 Task: Look for products with cheese flavor.
Action: Mouse moved to (20, 66)
Screenshot: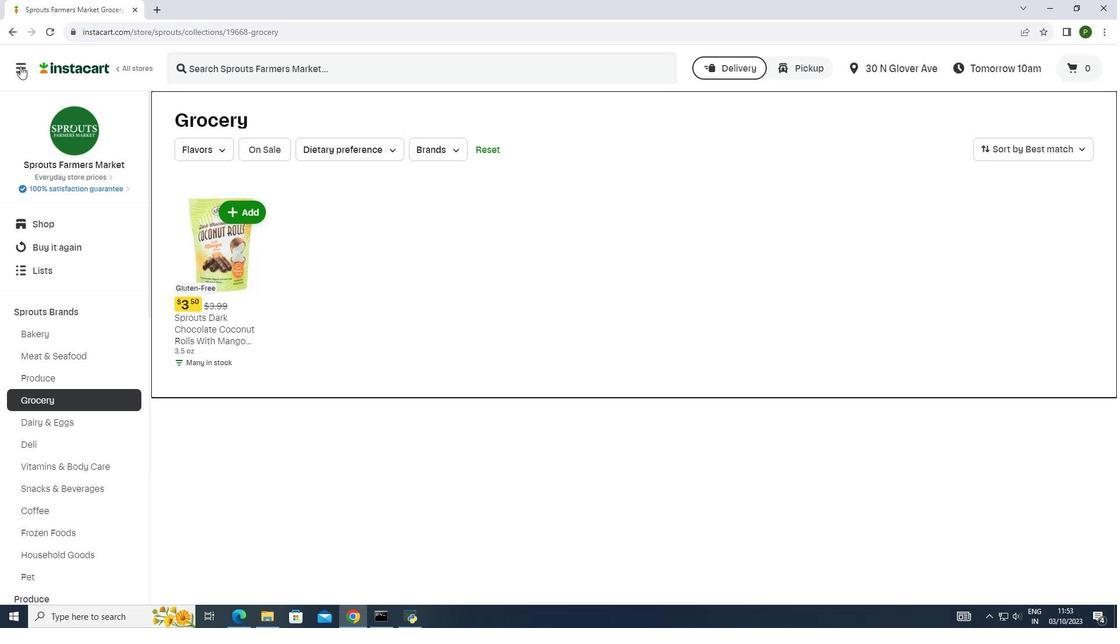 
Action: Mouse pressed left at (20, 66)
Screenshot: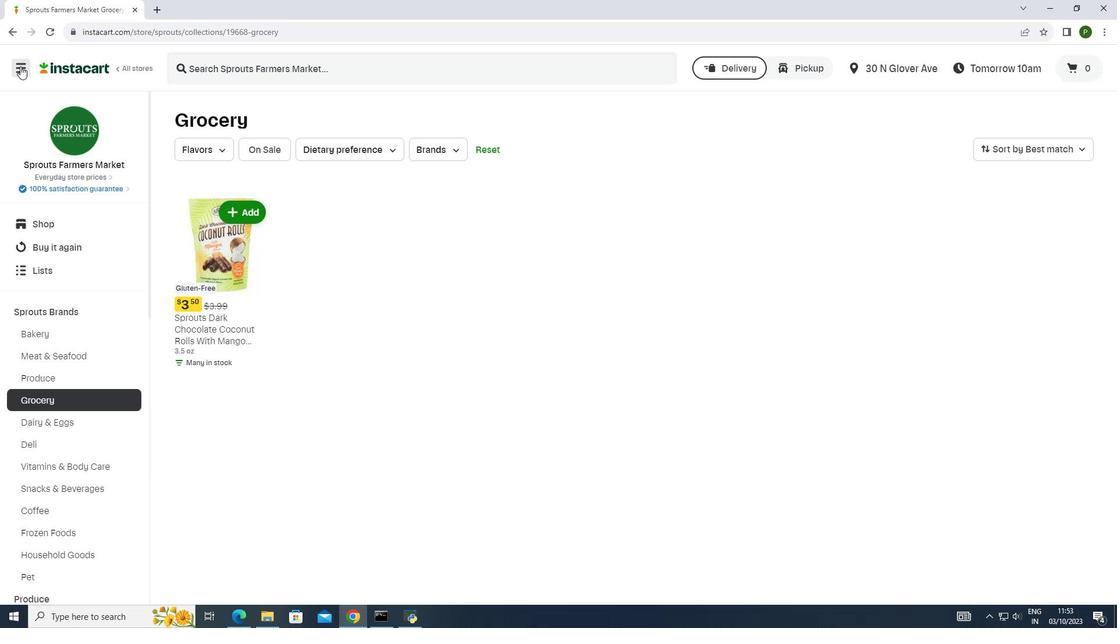 
Action: Mouse moved to (35, 305)
Screenshot: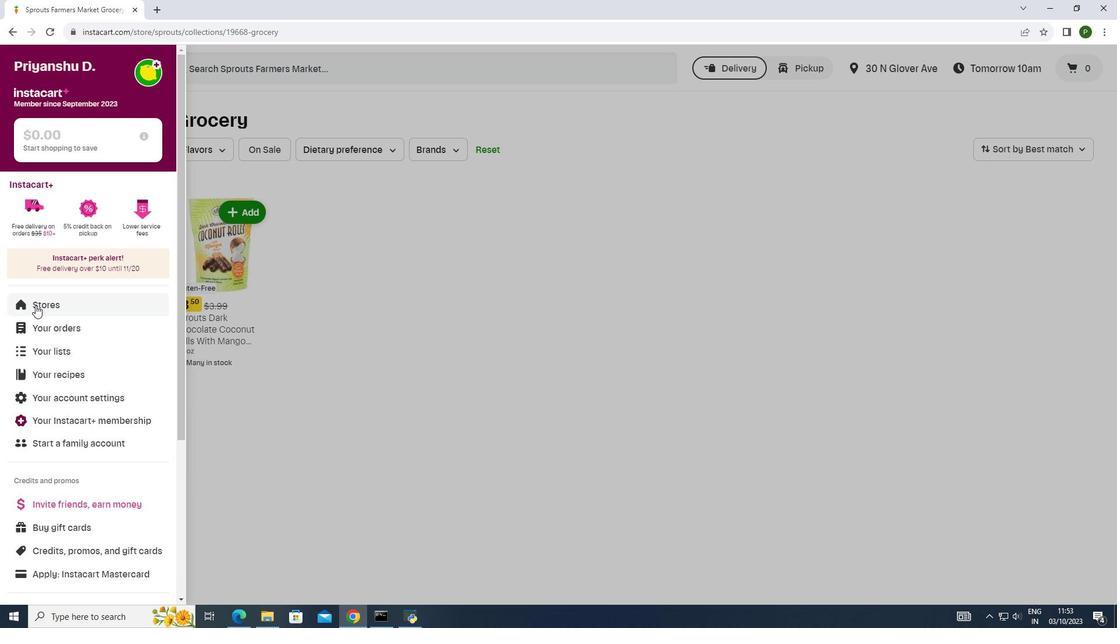 
Action: Mouse pressed left at (35, 305)
Screenshot: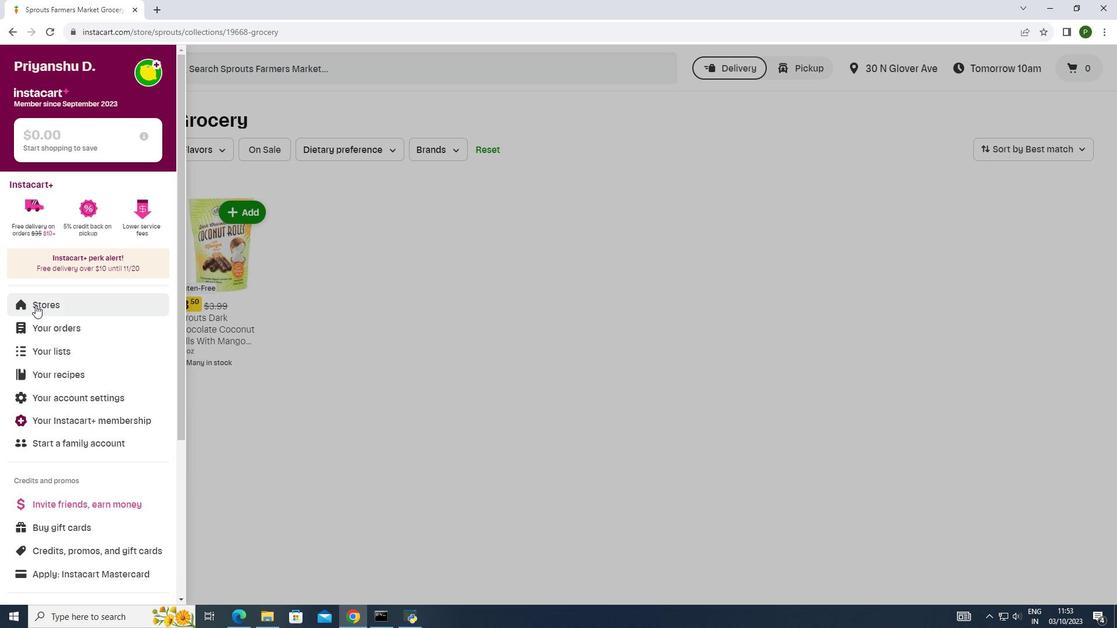 
Action: Mouse moved to (277, 109)
Screenshot: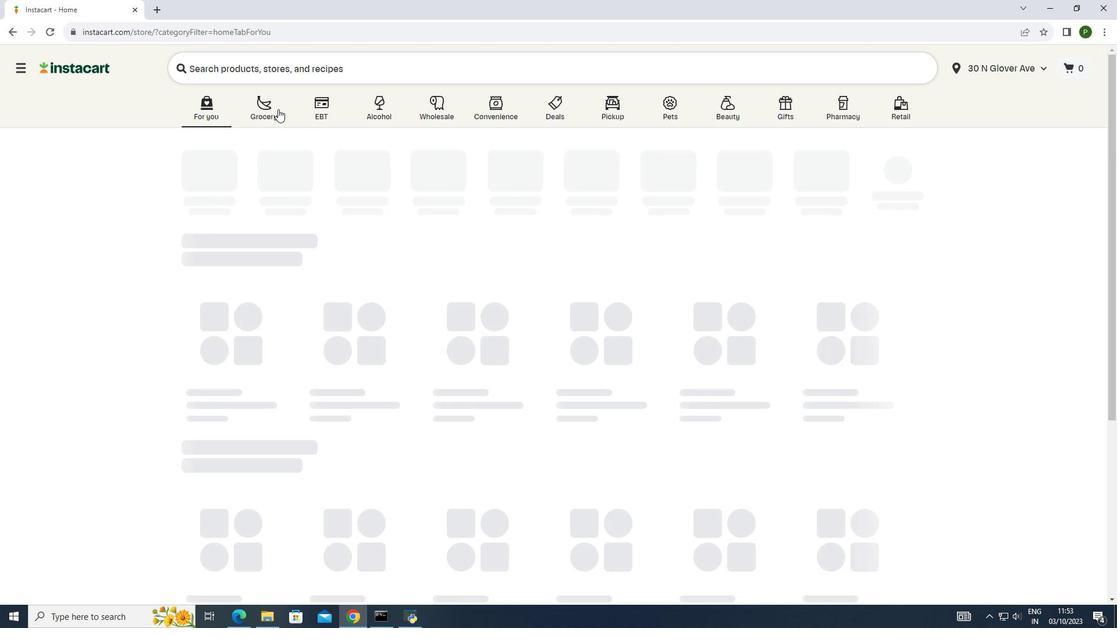 
Action: Mouse pressed left at (277, 109)
Screenshot: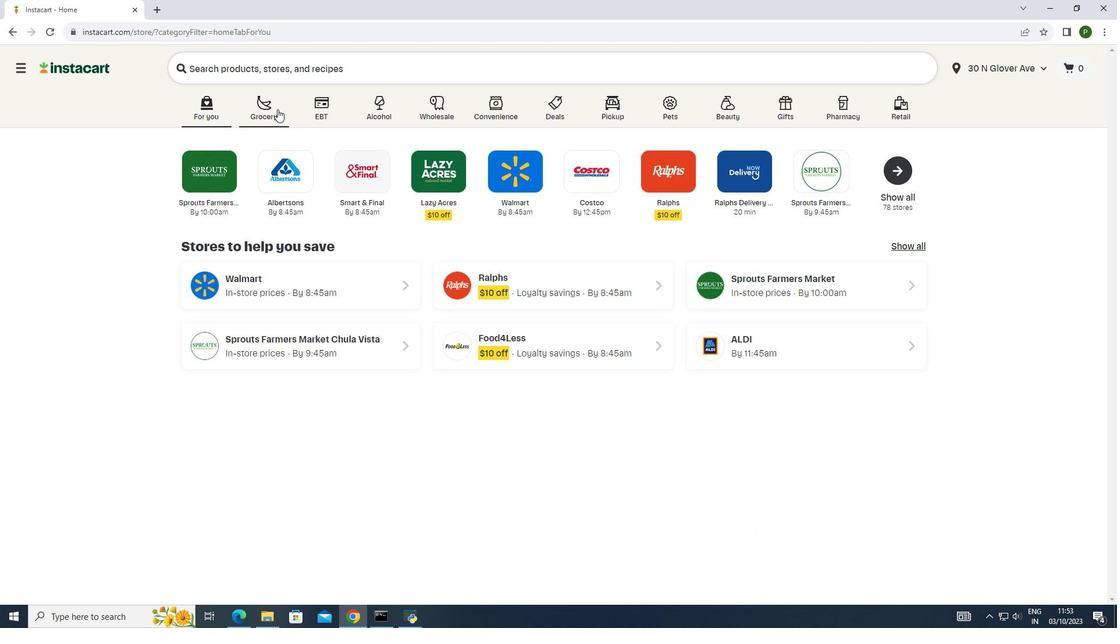 
Action: Mouse moved to (588, 180)
Screenshot: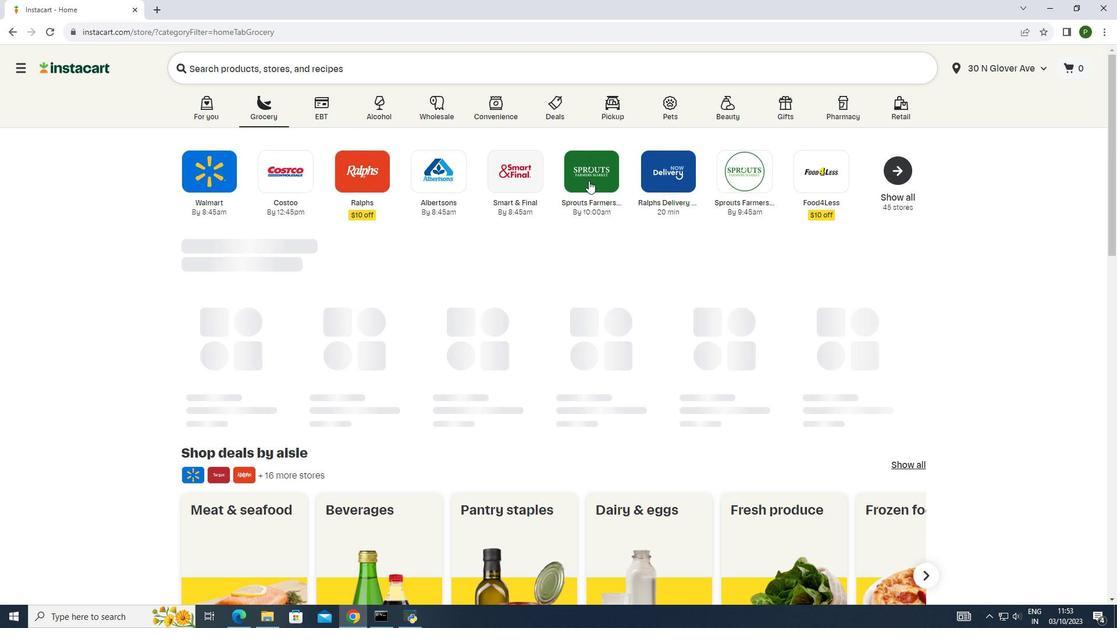 
Action: Mouse pressed left at (588, 180)
Screenshot: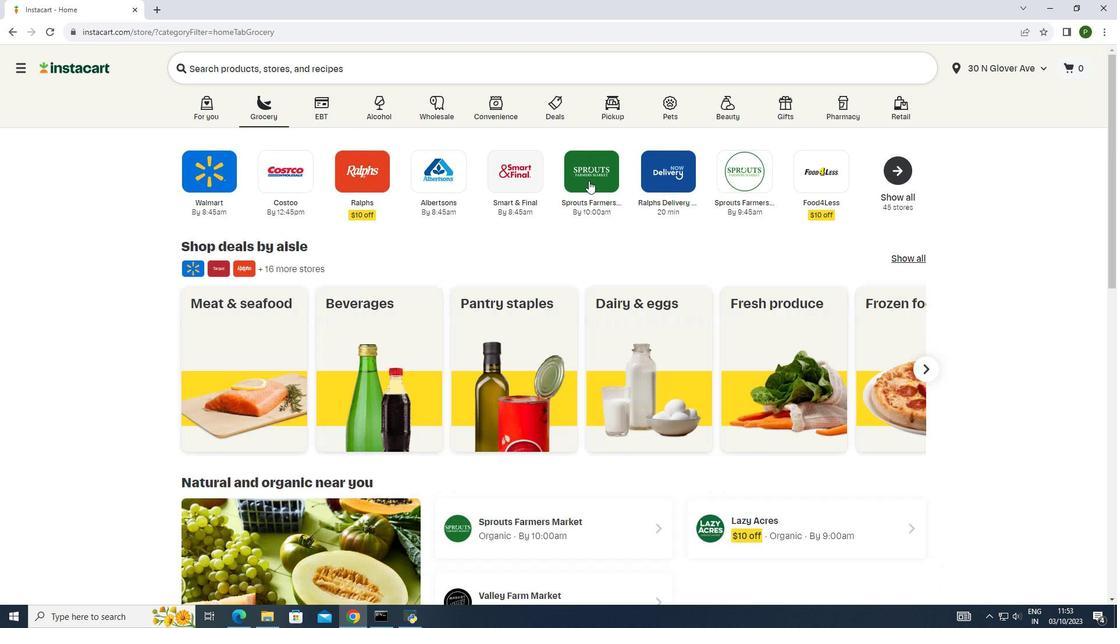 
Action: Mouse moved to (74, 319)
Screenshot: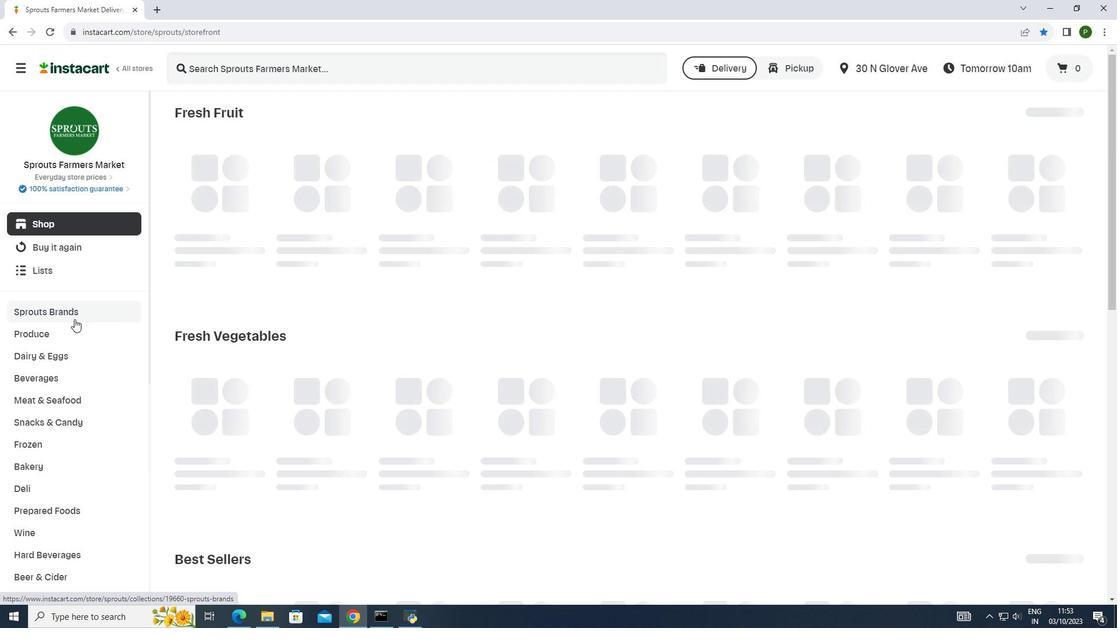 
Action: Mouse pressed left at (74, 319)
Screenshot: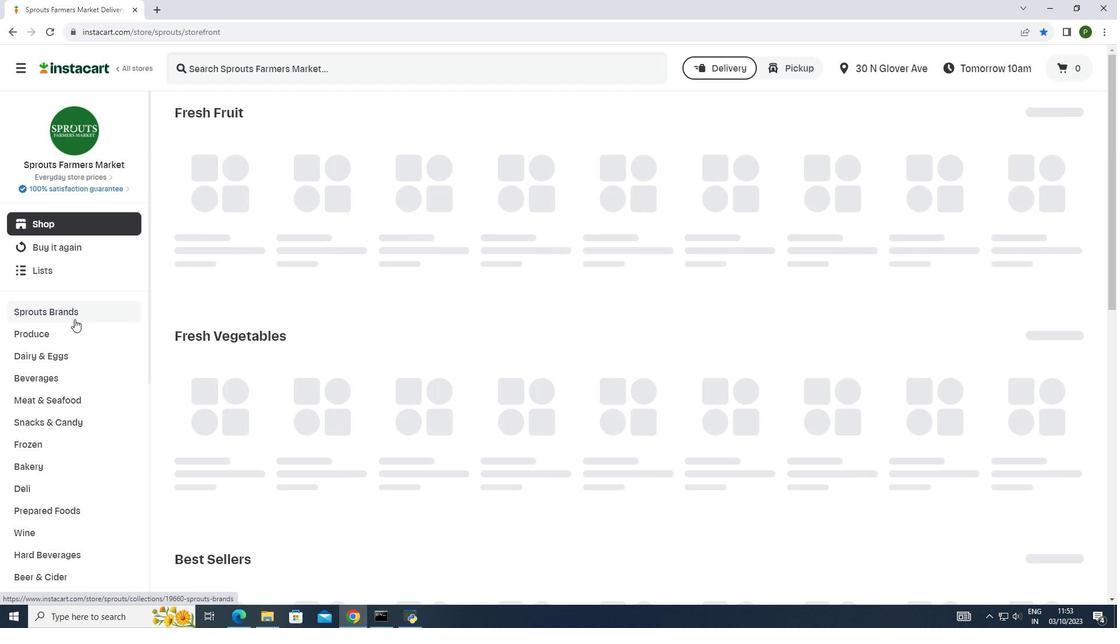 
Action: Mouse moved to (61, 407)
Screenshot: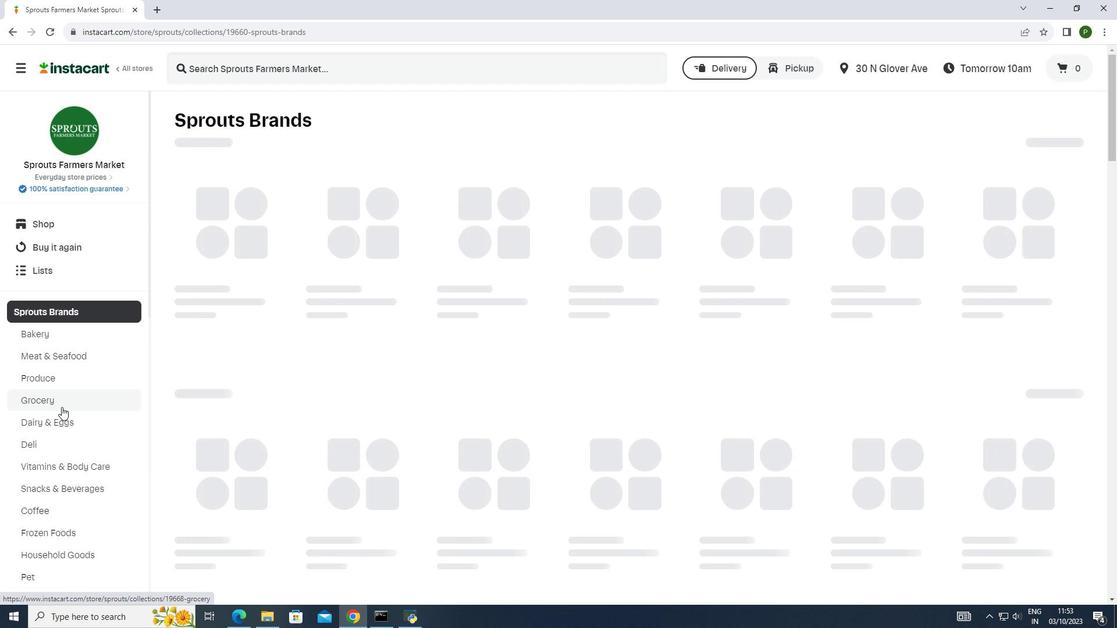 
Action: Mouse pressed left at (61, 407)
Screenshot: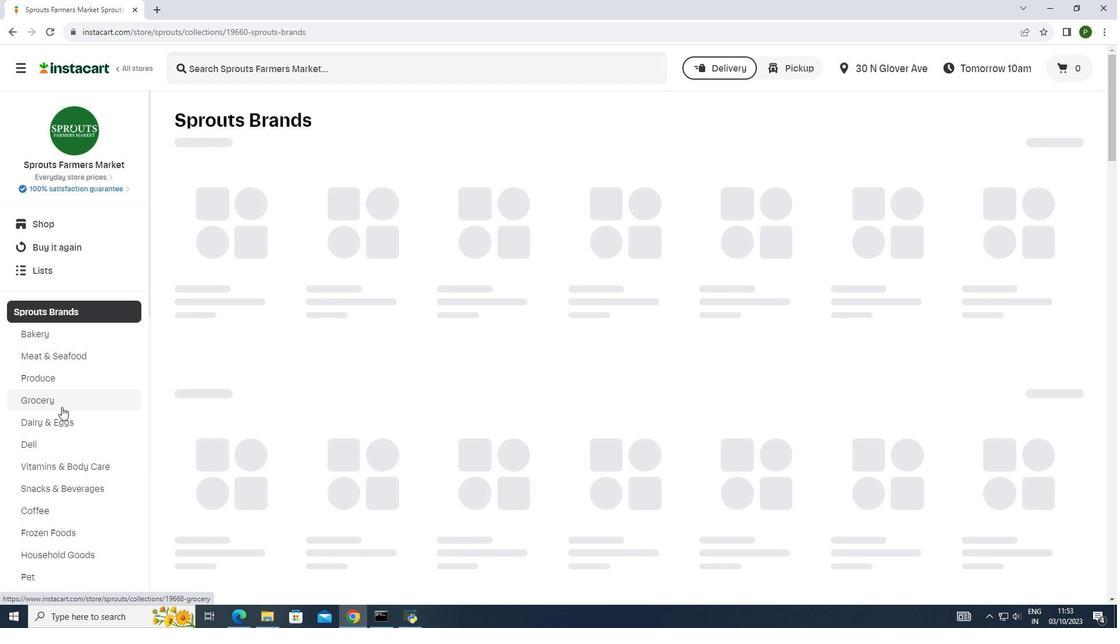 
Action: Mouse moved to (198, 151)
Screenshot: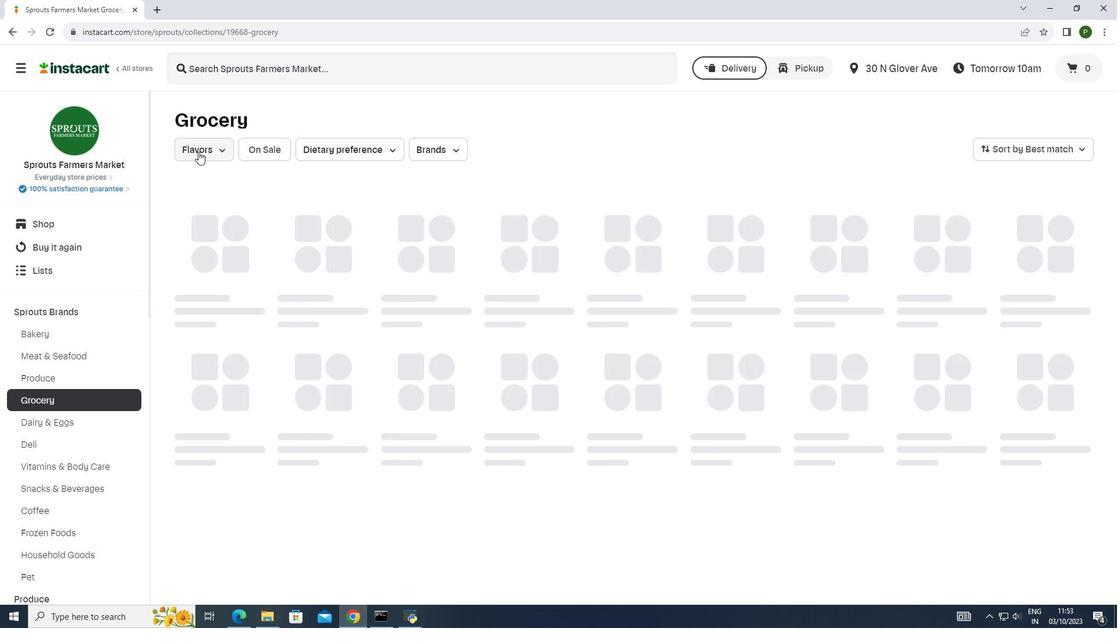 
Action: Mouse pressed left at (198, 151)
Screenshot: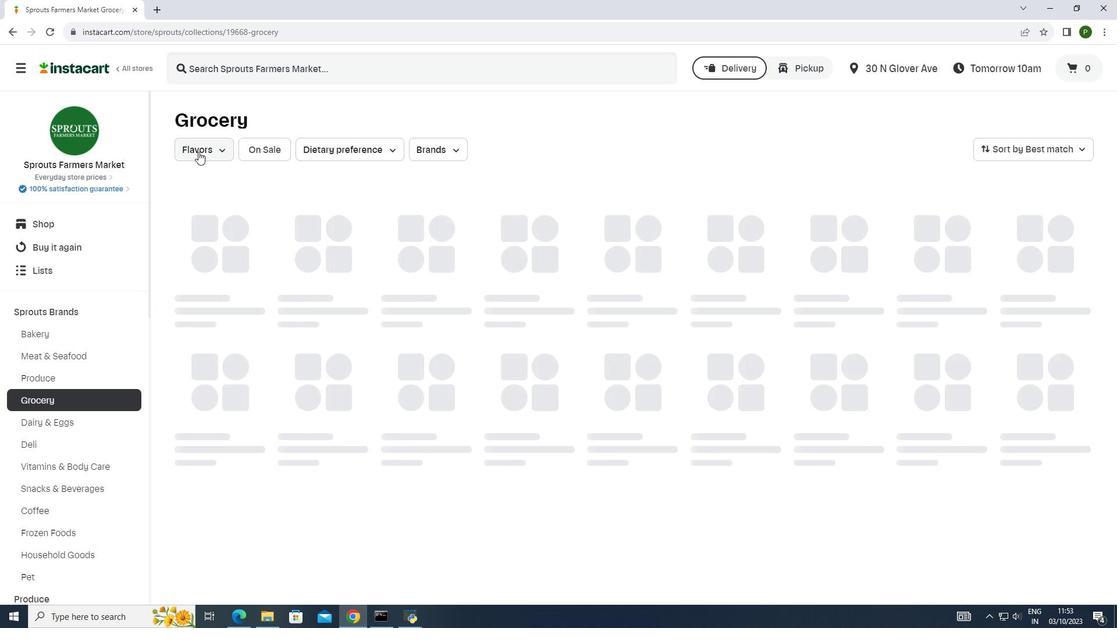 
Action: Mouse moved to (251, 246)
Screenshot: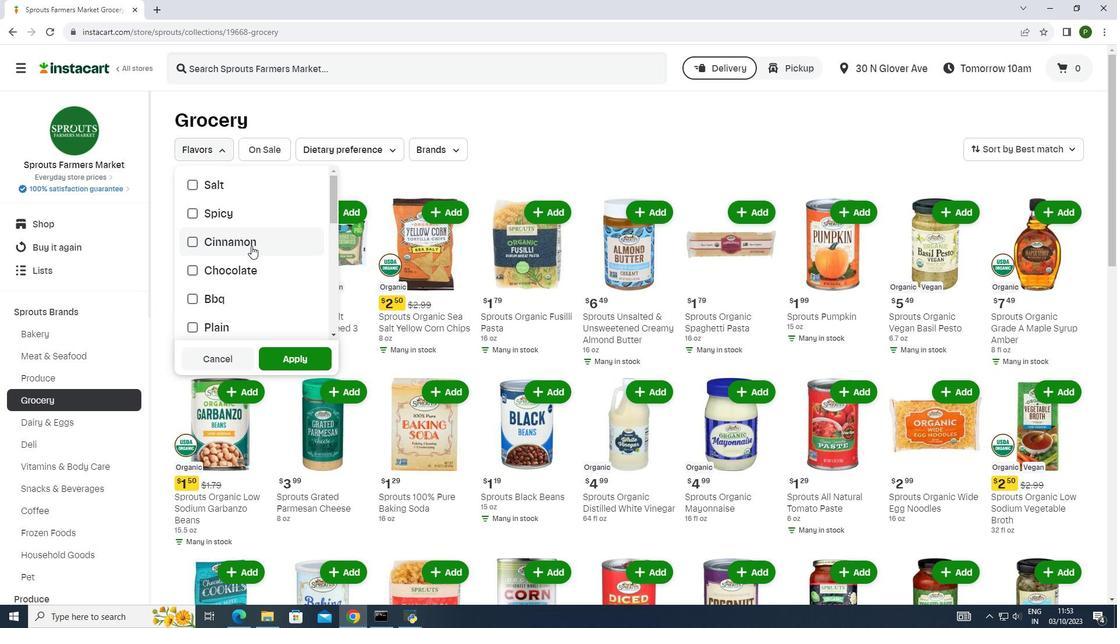 
Action: Mouse scrolled (251, 245) with delta (0, 0)
Screenshot: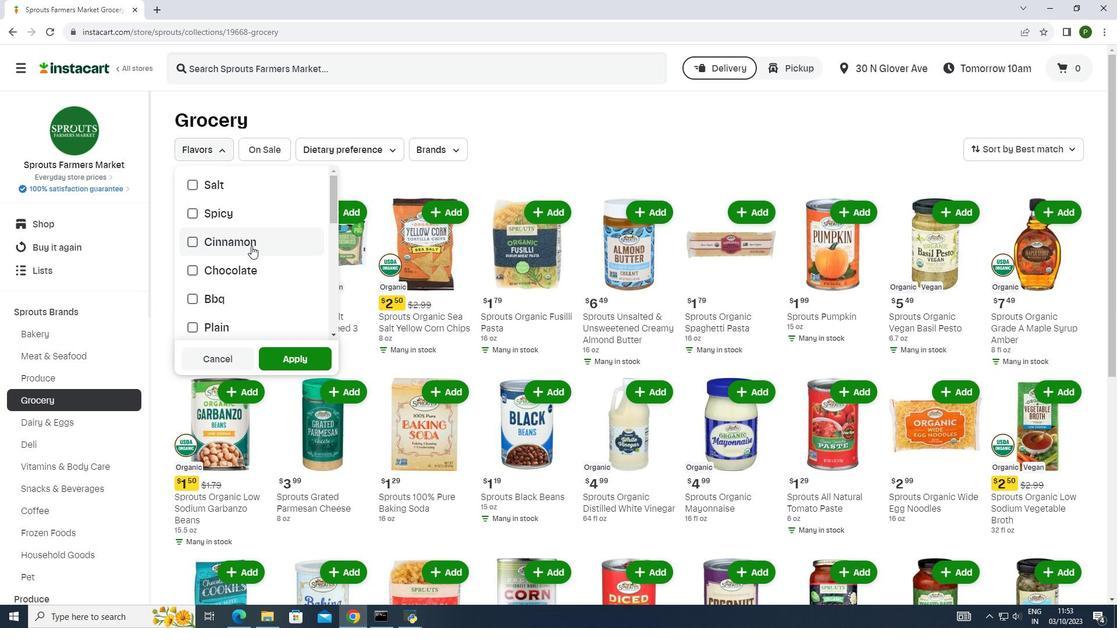 
Action: Mouse scrolled (251, 245) with delta (0, 0)
Screenshot: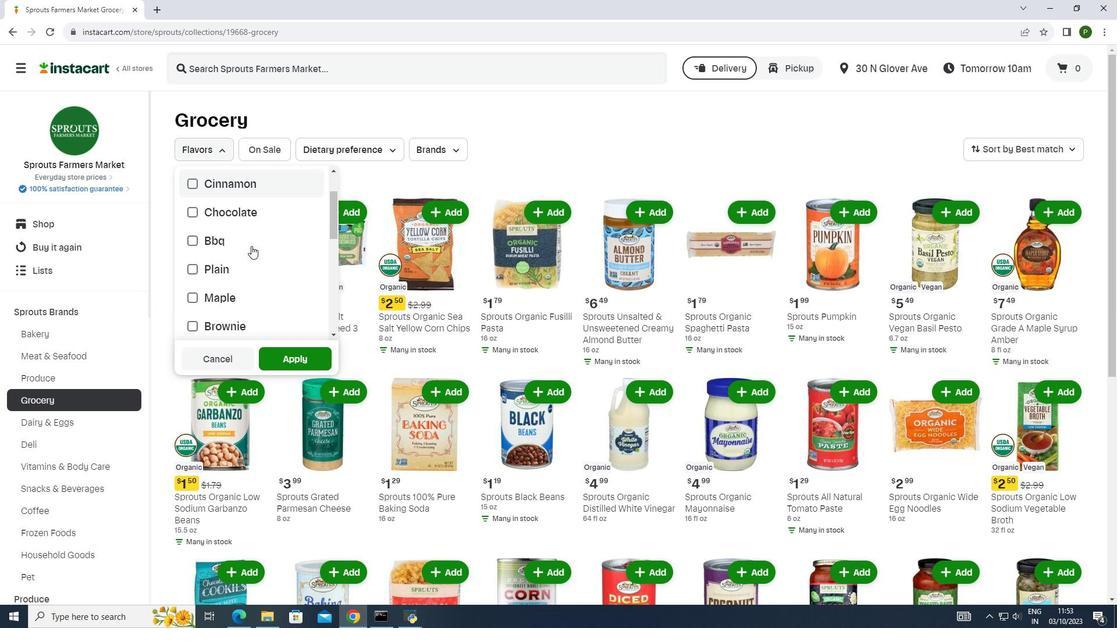 
Action: Mouse scrolled (251, 245) with delta (0, 0)
Screenshot: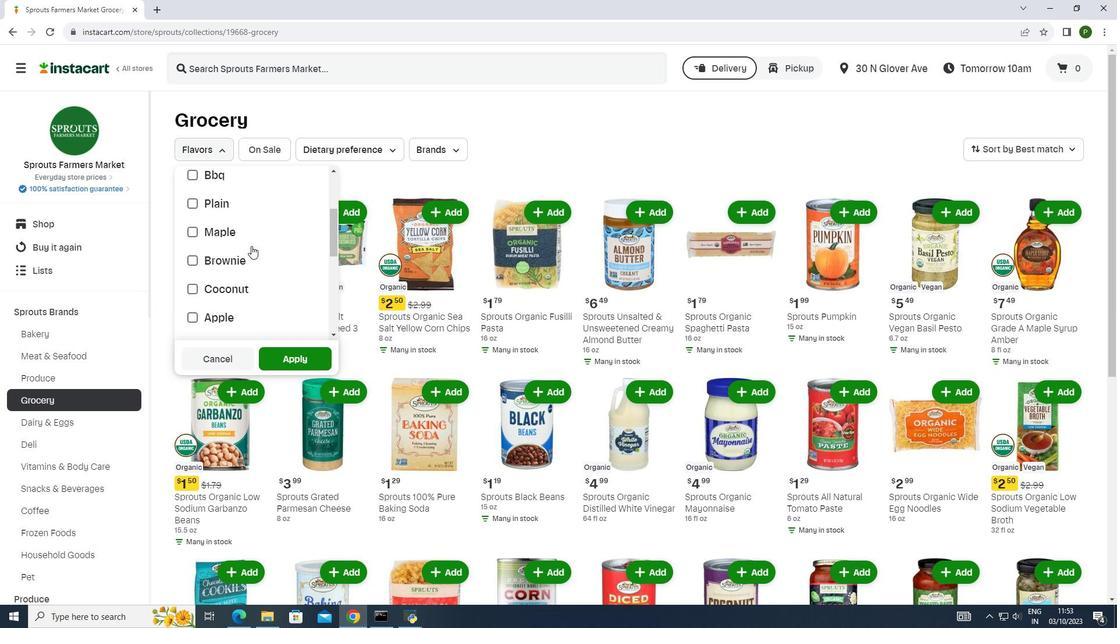 
Action: Mouse moved to (251, 246)
Screenshot: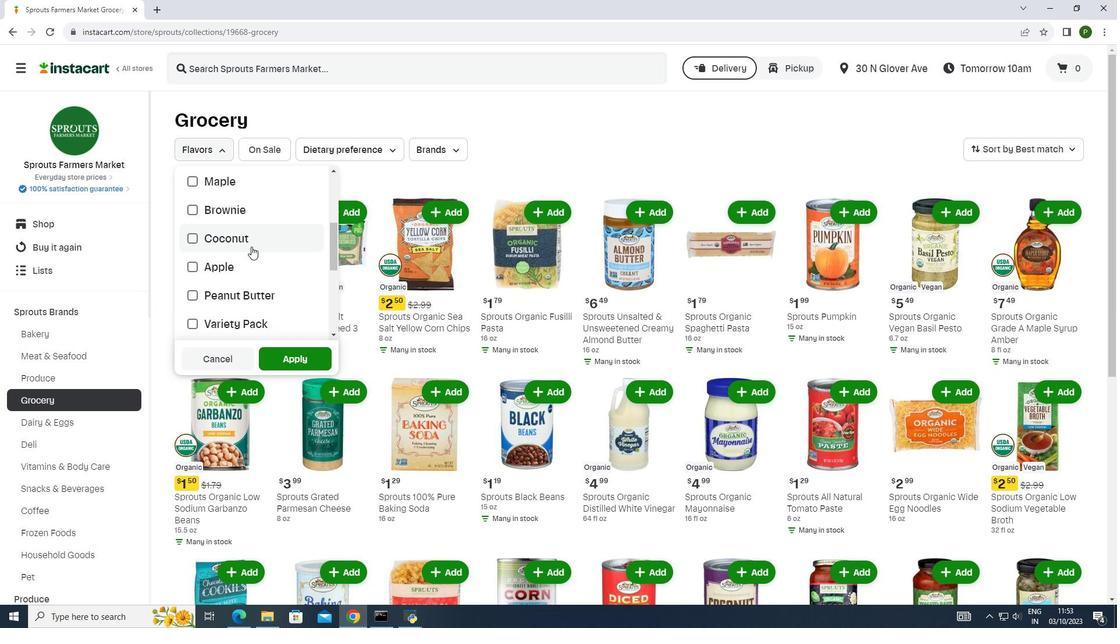 
Action: Mouse scrolled (251, 246) with delta (0, 0)
Screenshot: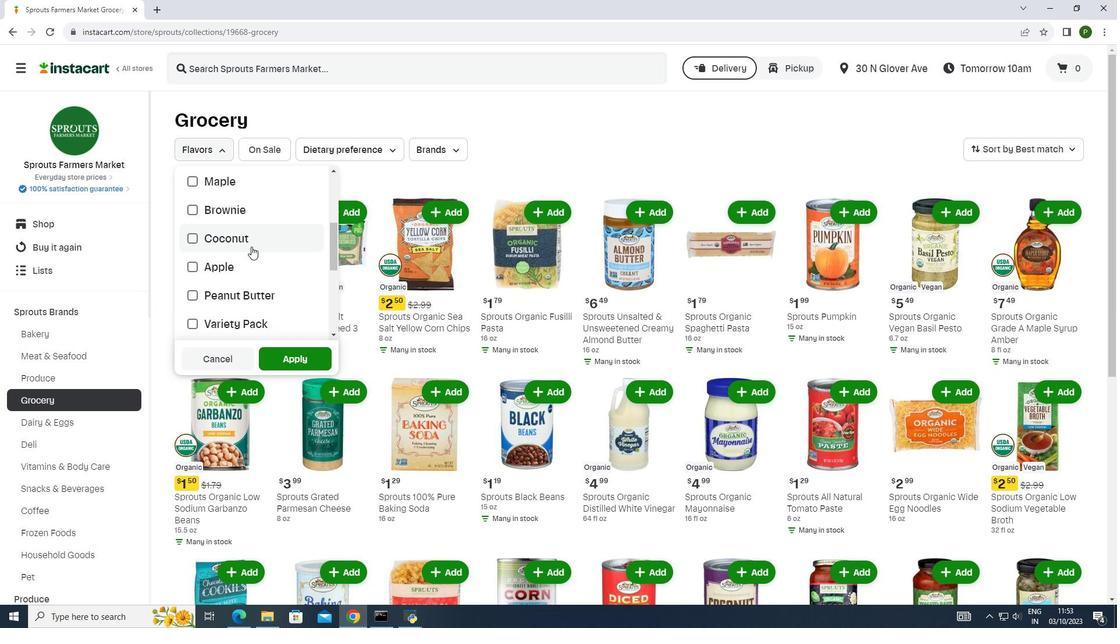 
Action: Mouse moved to (253, 254)
Screenshot: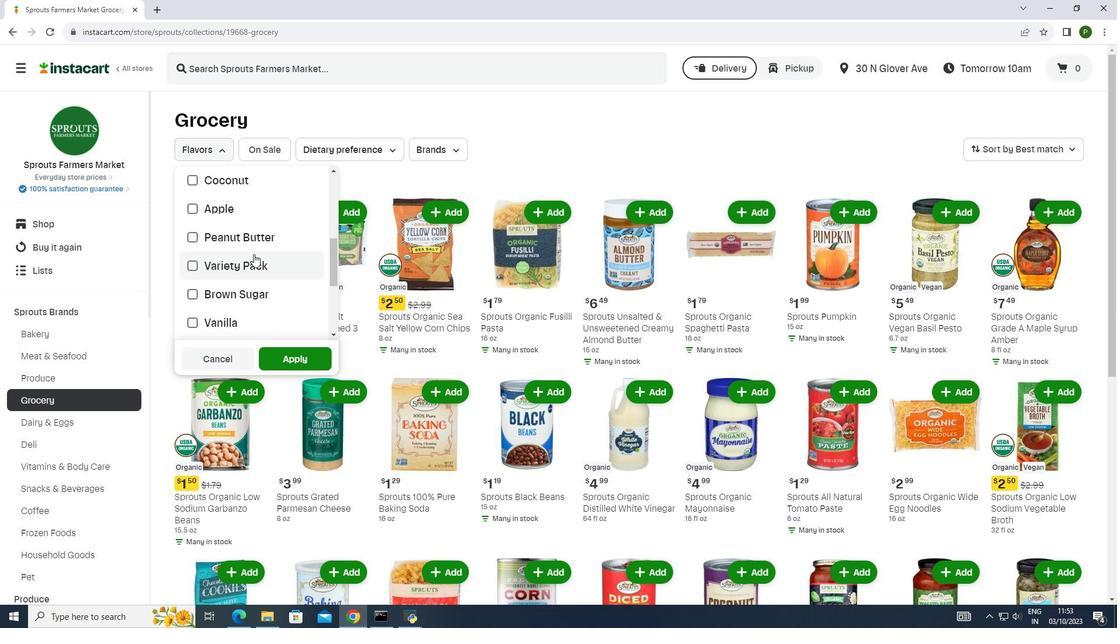 
Action: Mouse scrolled (253, 253) with delta (0, 0)
Screenshot: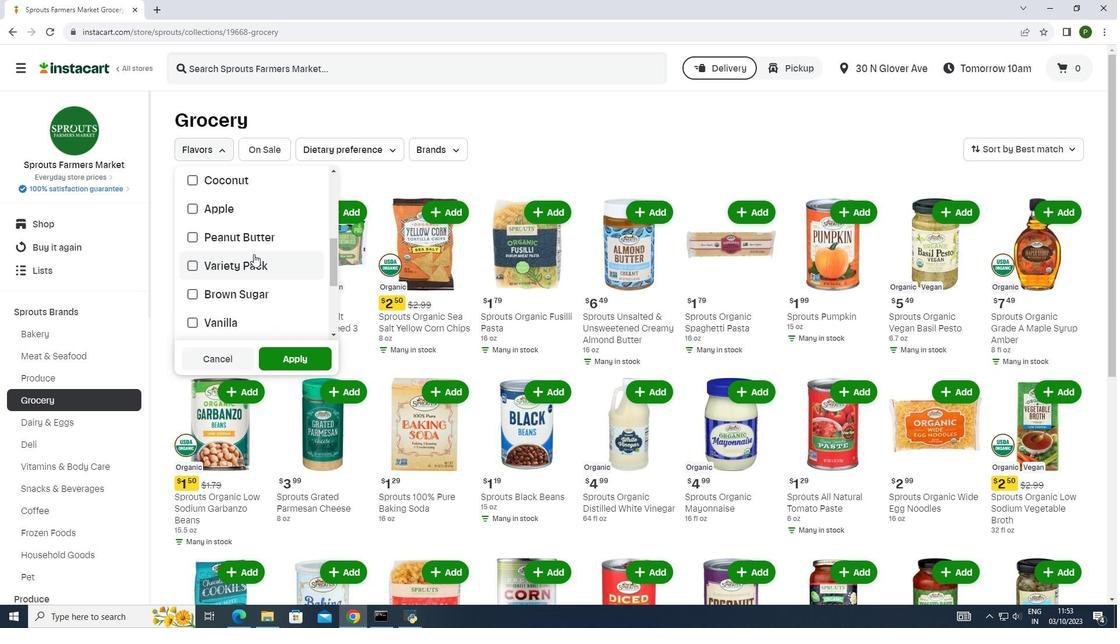 
Action: Mouse scrolled (253, 253) with delta (0, 0)
Screenshot: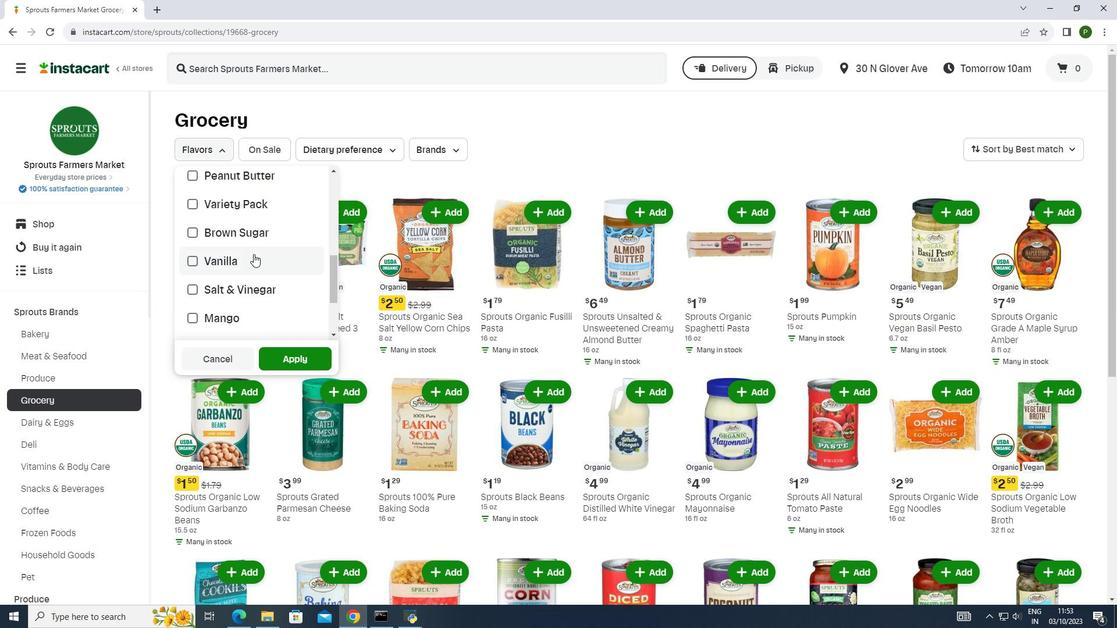 
Action: Mouse scrolled (253, 253) with delta (0, 0)
Screenshot: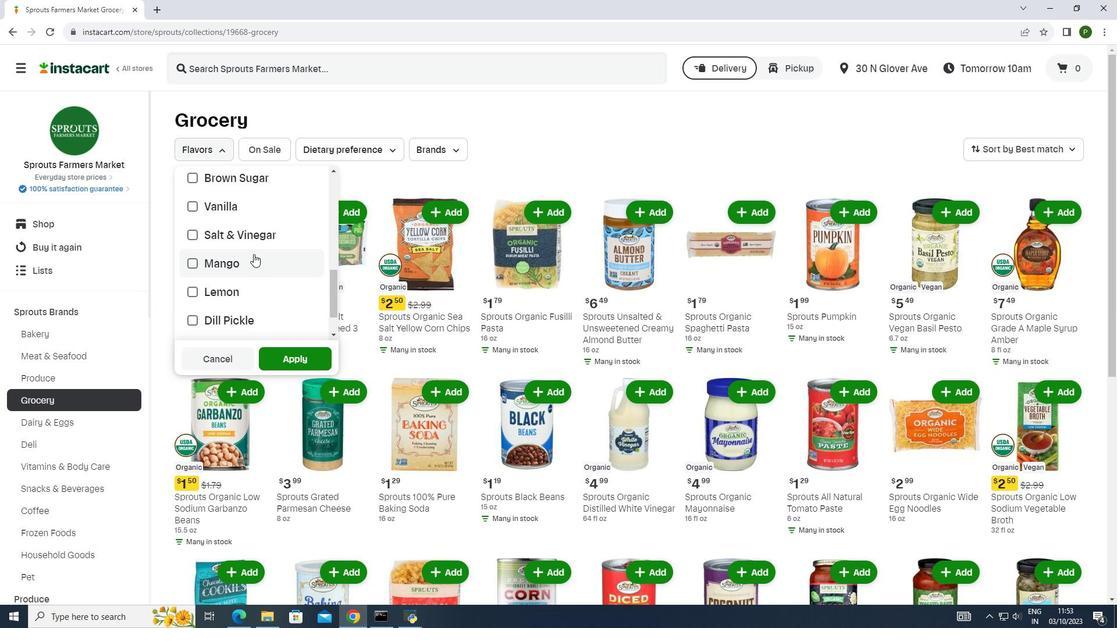 
Action: Mouse moved to (237, 294)
Screenshot: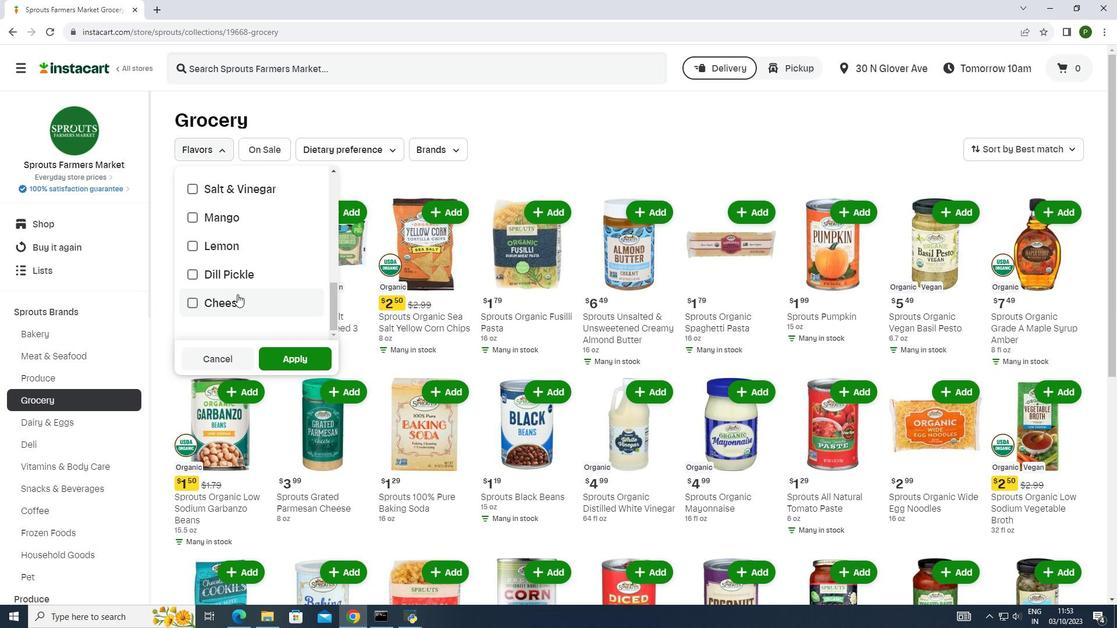 
Action: Mouse pressed left at (237, 294)
Screenshot: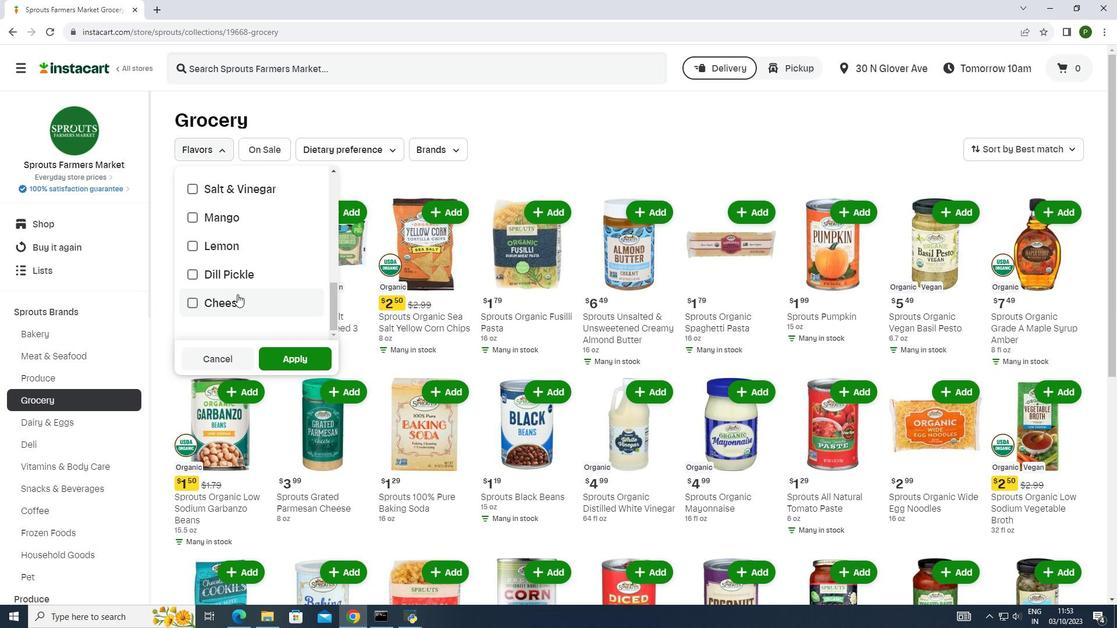 
Action: Mouse moved to (288, 352)
Screenshot: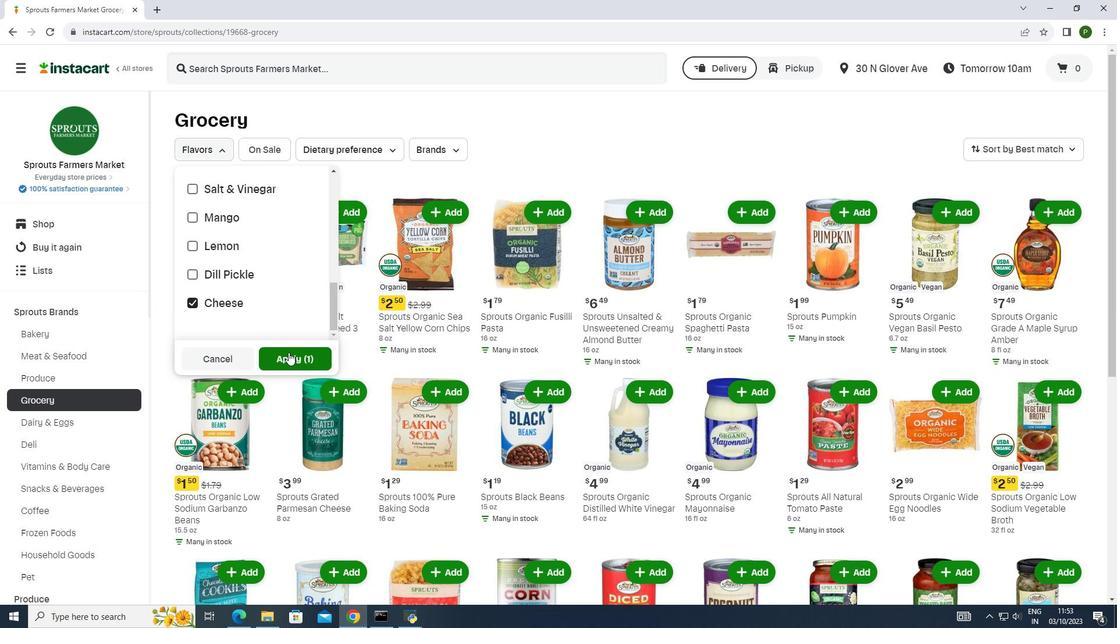 
Action: Mouse pressed left at (288, 352)
Screenshot: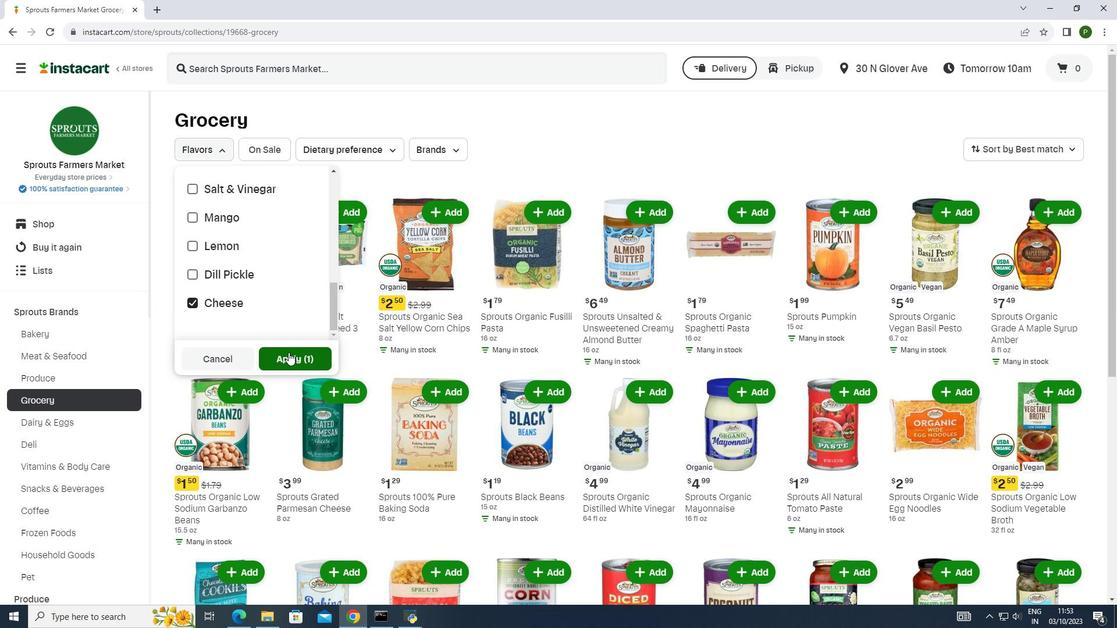 
